Task: Send an email with the signature Eduardo Lee with the subject 'Request for remote work' and the message 'Please let me know if you have any questions about the document.' from softage.1@softage.net to softage.3@softage.net and softage.4@softage.net with CC to softage.5@softage.net
Action: Key pressed n
Screenshot: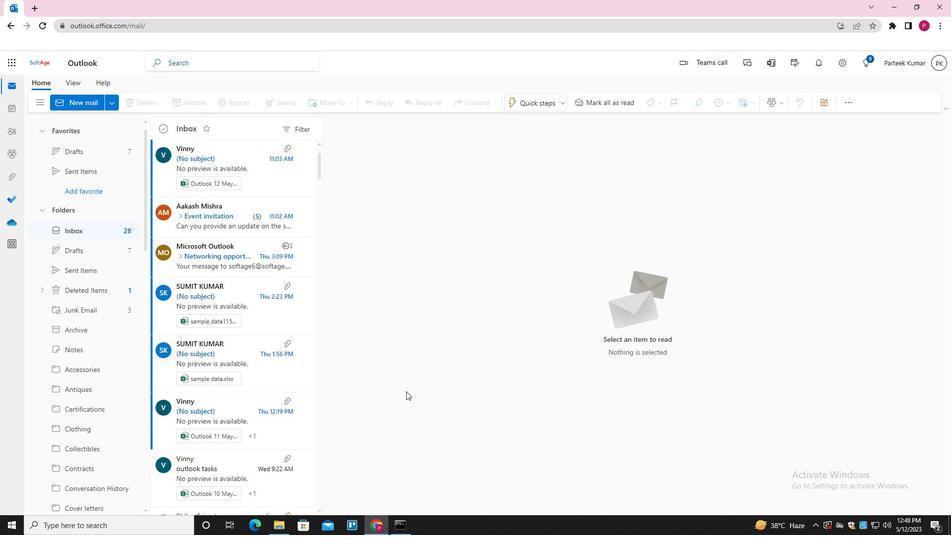
Action: Mouse moved to (667, 105)
Screenshot: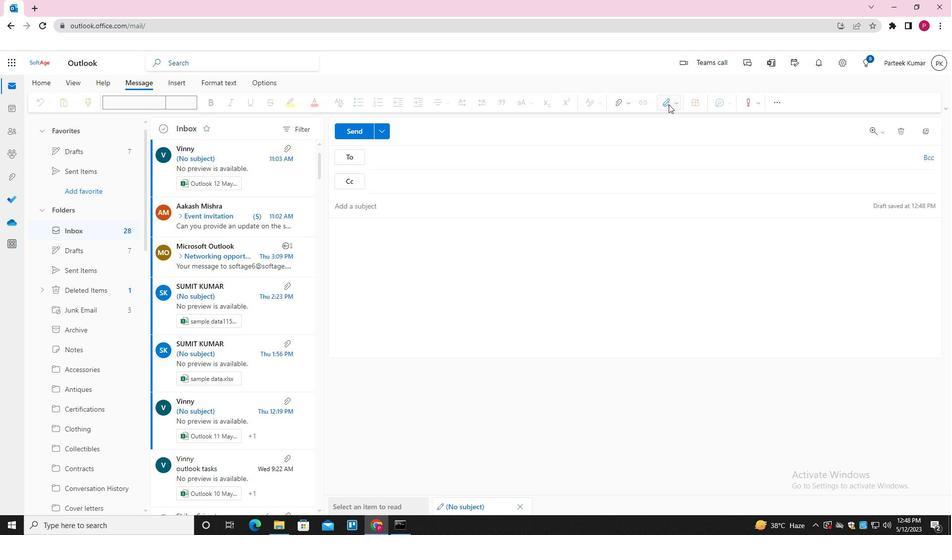 
Action: Mouse pressed left at (667, 105)
Screenshot: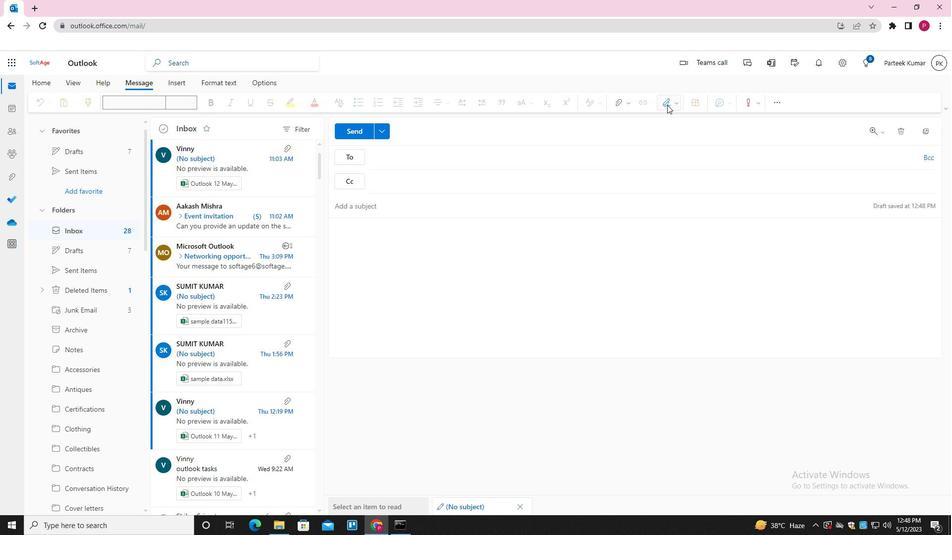 
Action: Mouse moved to (657, 146)
Screenshot: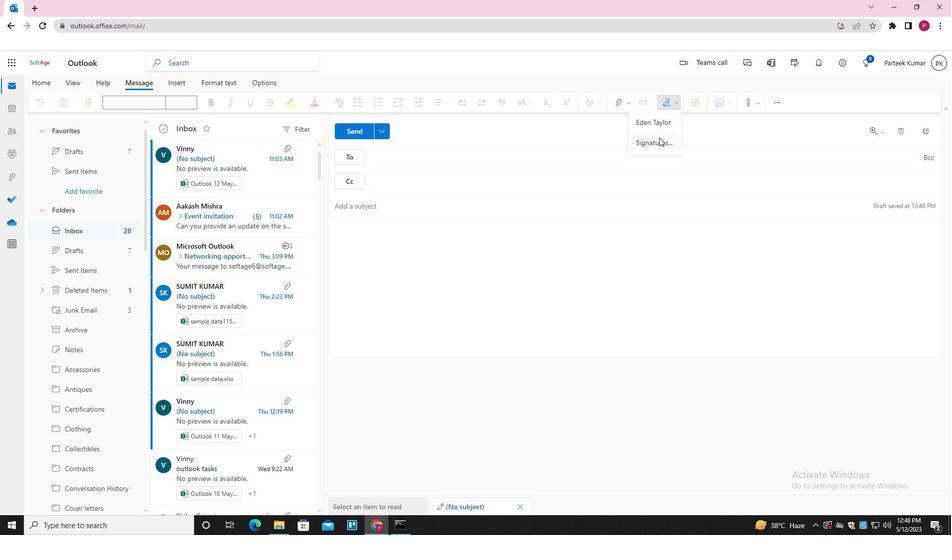 
Action: Mouse pressed left at (657, 146)
Screenshot: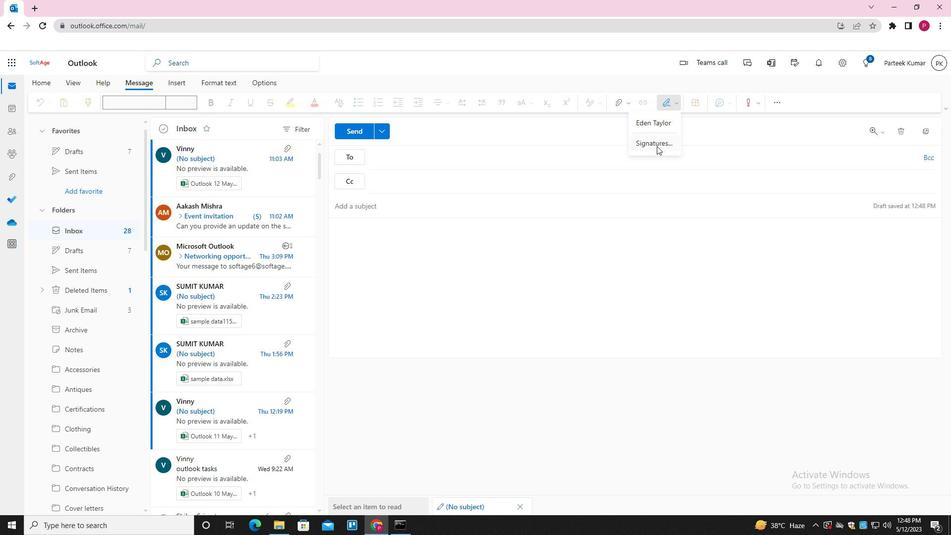 
Action: Mouse moved to (666, 182)
Screenshot: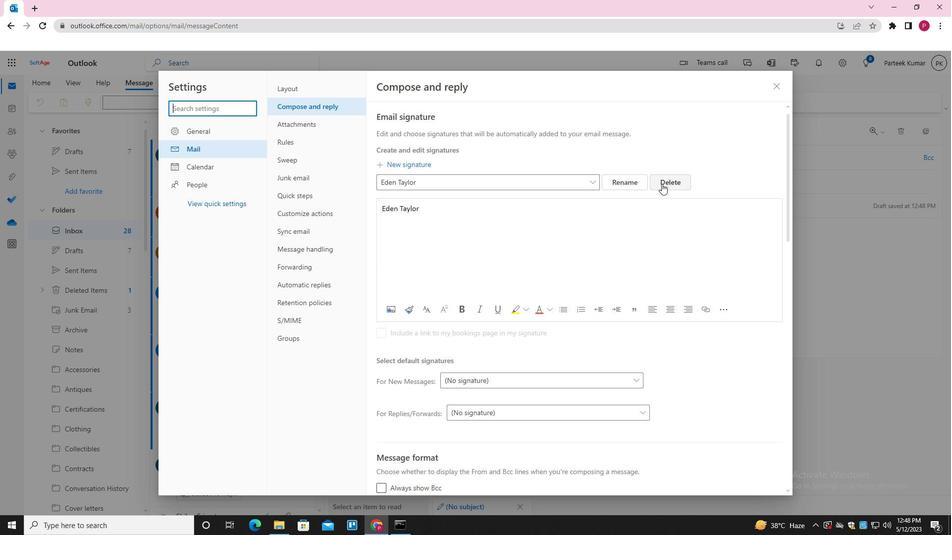 
Action: Mouse pressed left at (666, 182)
Screenshot: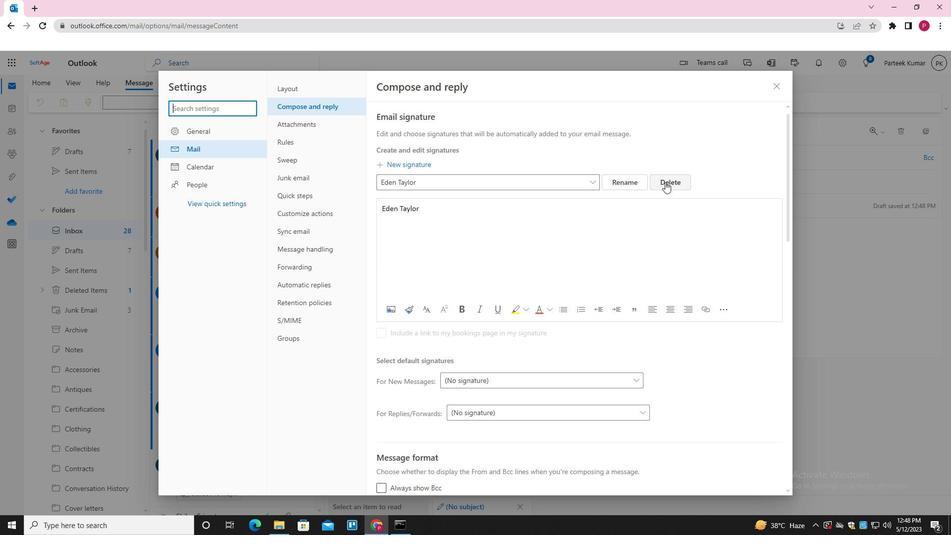 
Action: Mouse moved to (507, 182)
Screenshot: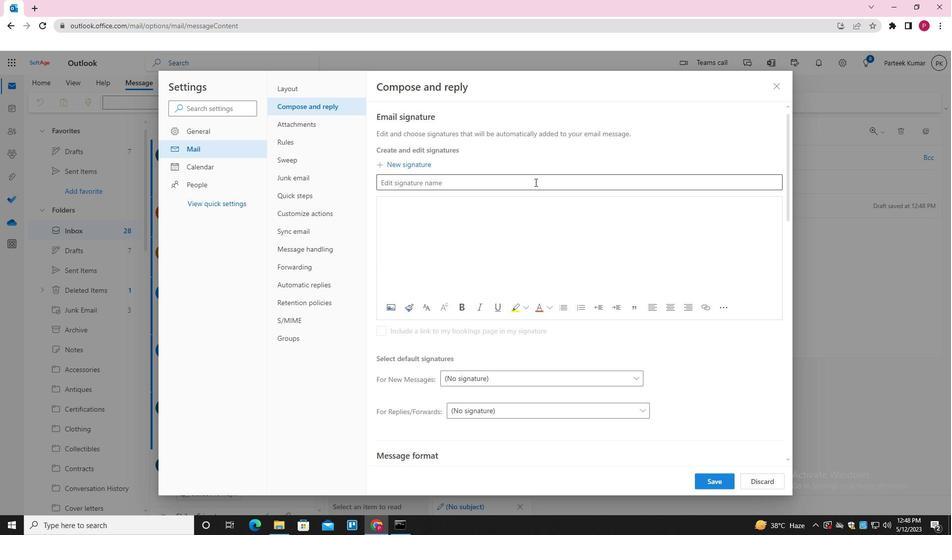 
Action: Mouse pressed left at (507, 182)
Screenshot: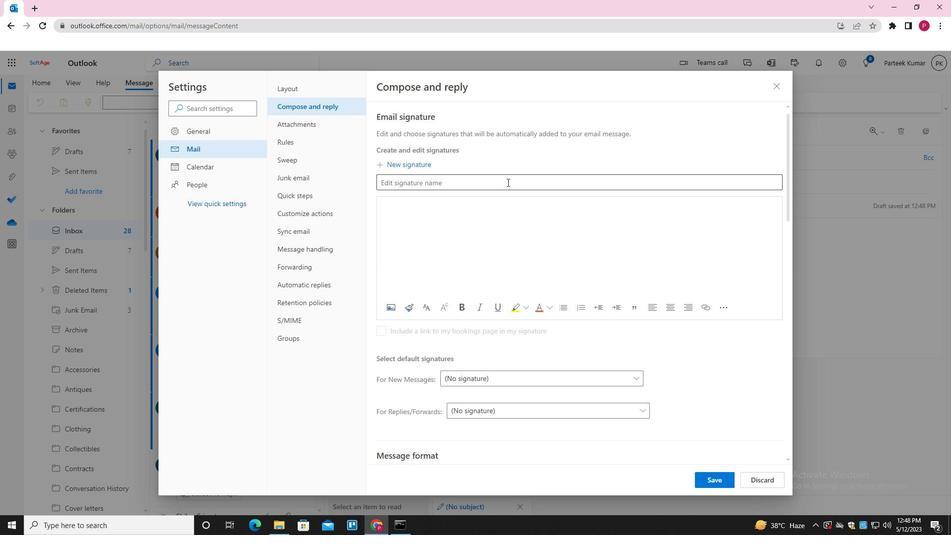 
Action: Key pressed <Key.shift>EDUARDO<Key.space><Key.shift_r>LEE<Key.tab><Key.shift>EDUARDO<Key.space><Key.shift_r>LEE
Screenshot: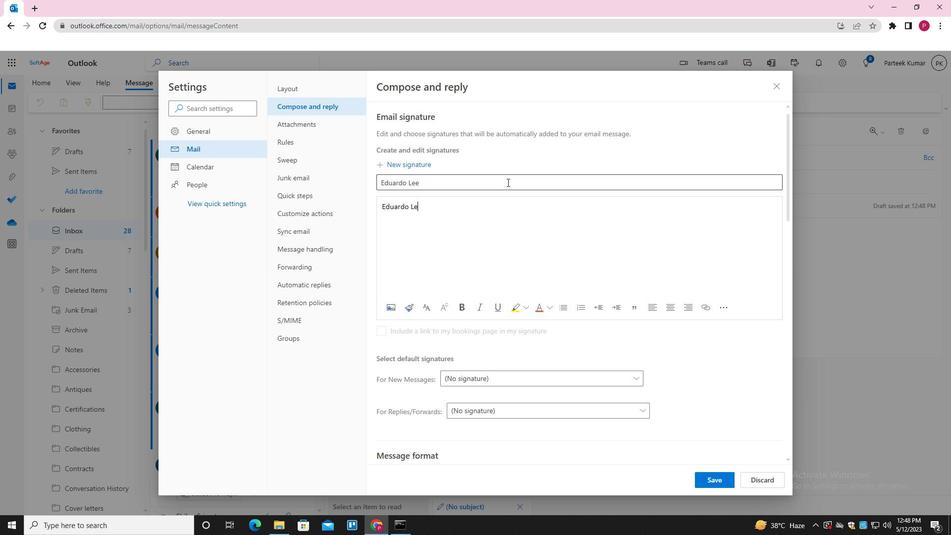 
Action: Mouse moved to (712, 481)
Screenshot: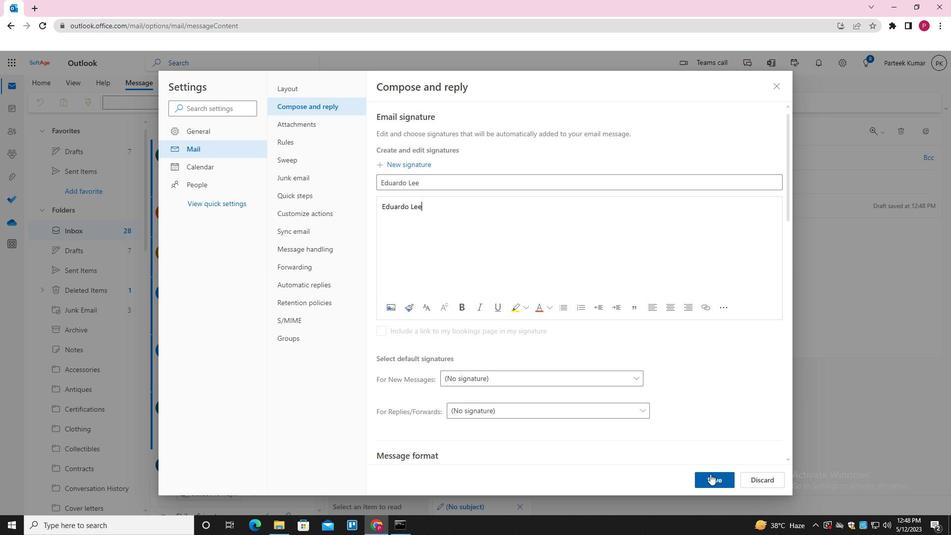 
Action: Mouse pressed left at (712, 481)
Screenshot: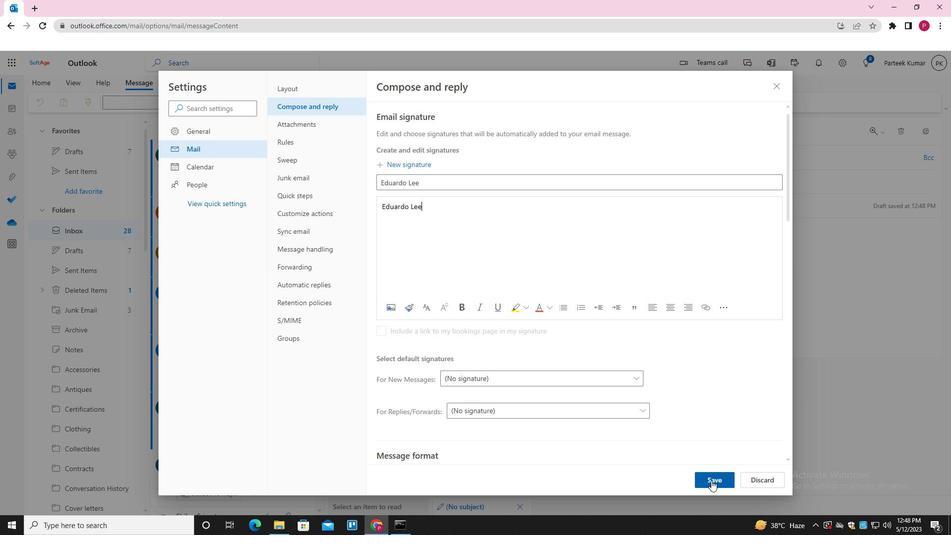 
Action: Mouse moved to (779, 89)
Screenshot: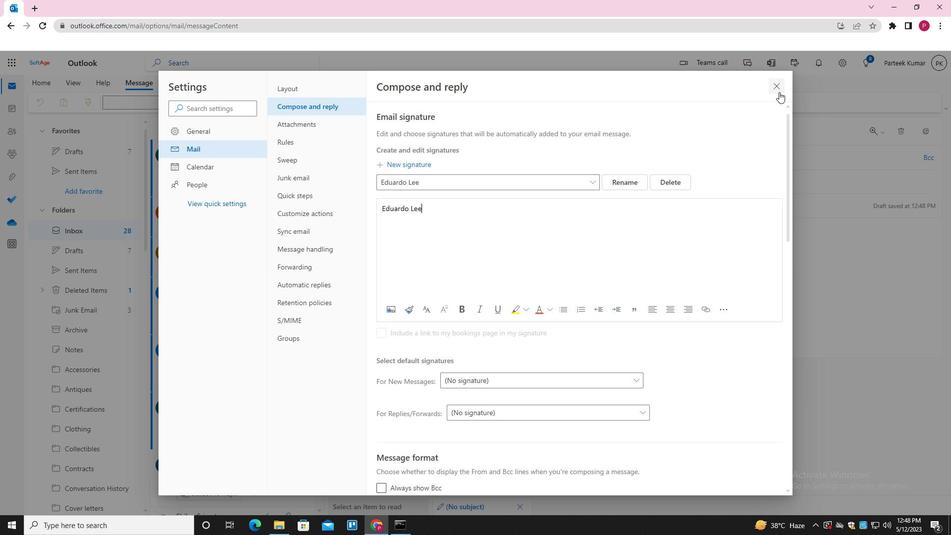 
Action: Mouse pressed left at (779, 89)
Screenshot: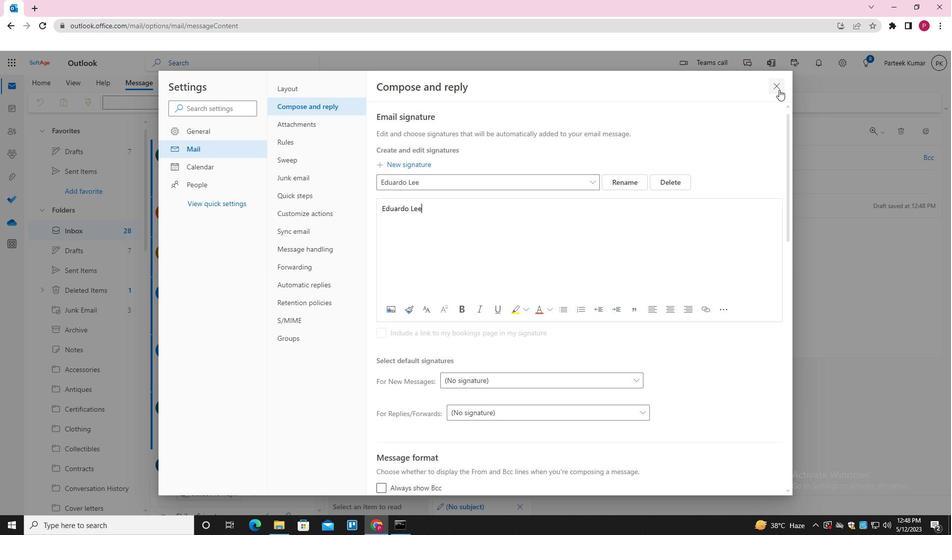
Action: Mouse moved to (664, 102)
Screenshot: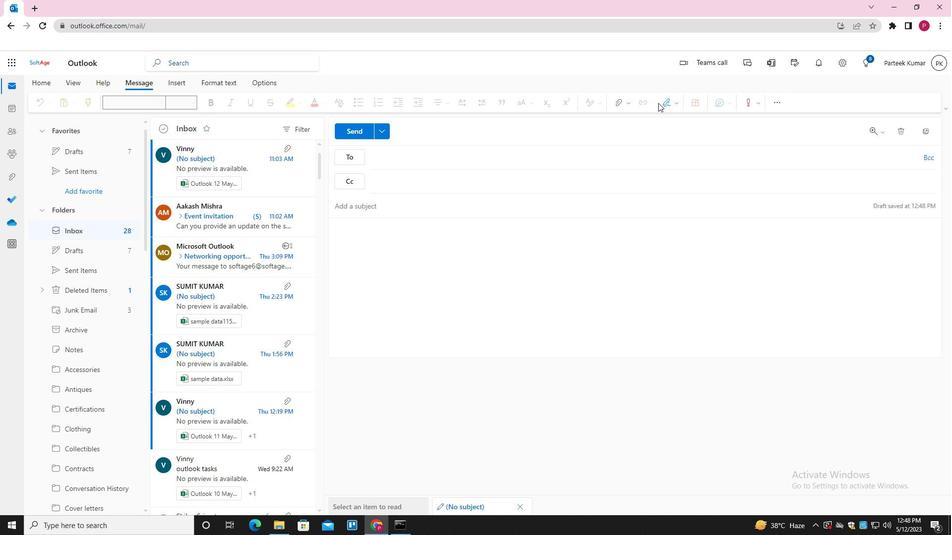
Action: Mouse pressed left at (664, 102)
Screenshot: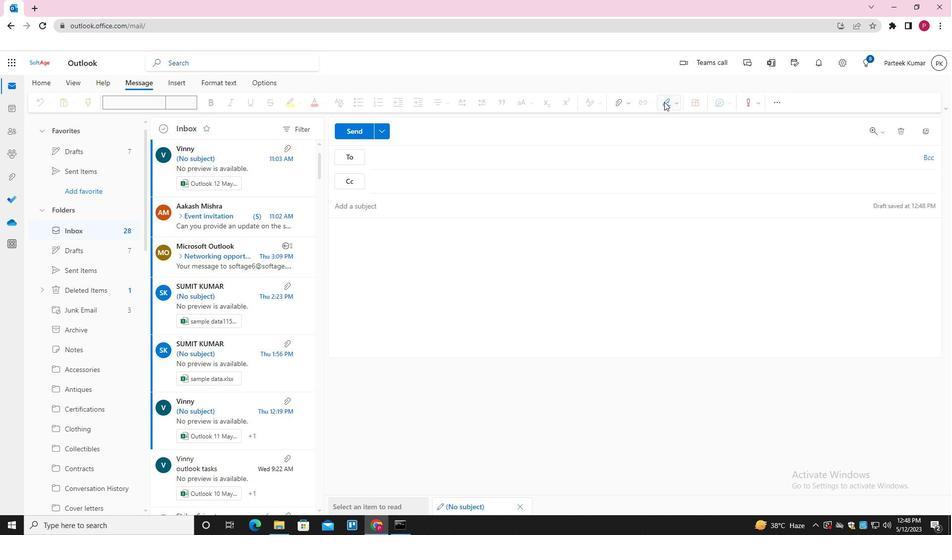
Action: Mouse moved to (664, 121)
Screenshot: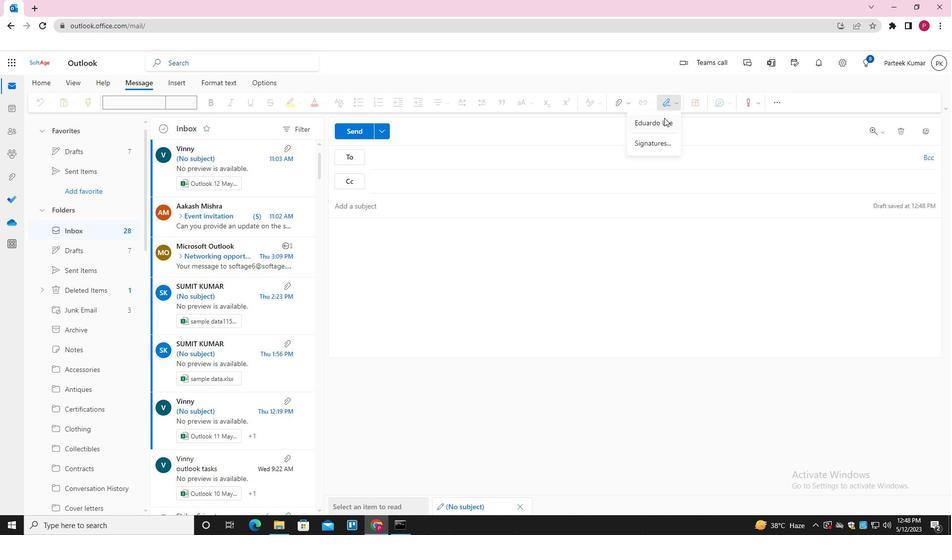 
Action: Mouse pressed left at (664, 121)
Screenshot: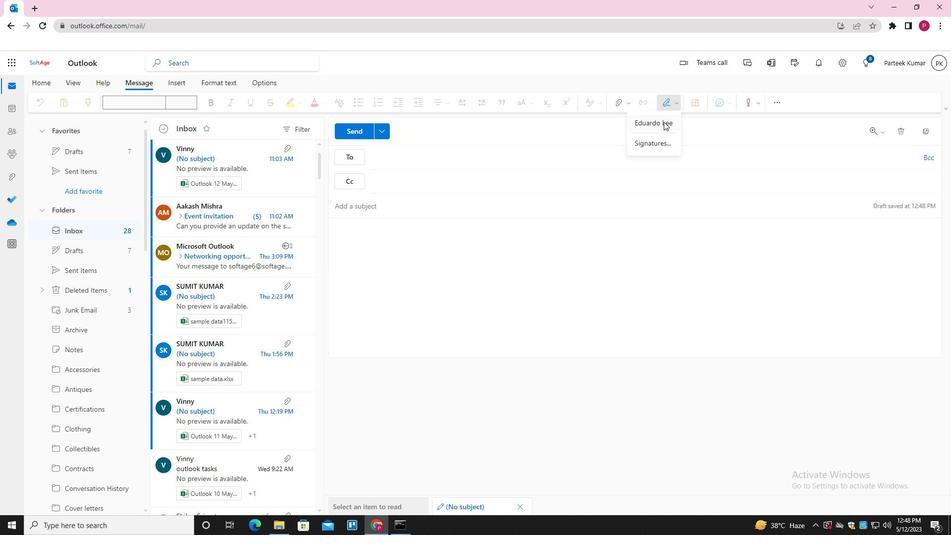 
Action: Mouse moved to (437, 208)
Screenshot: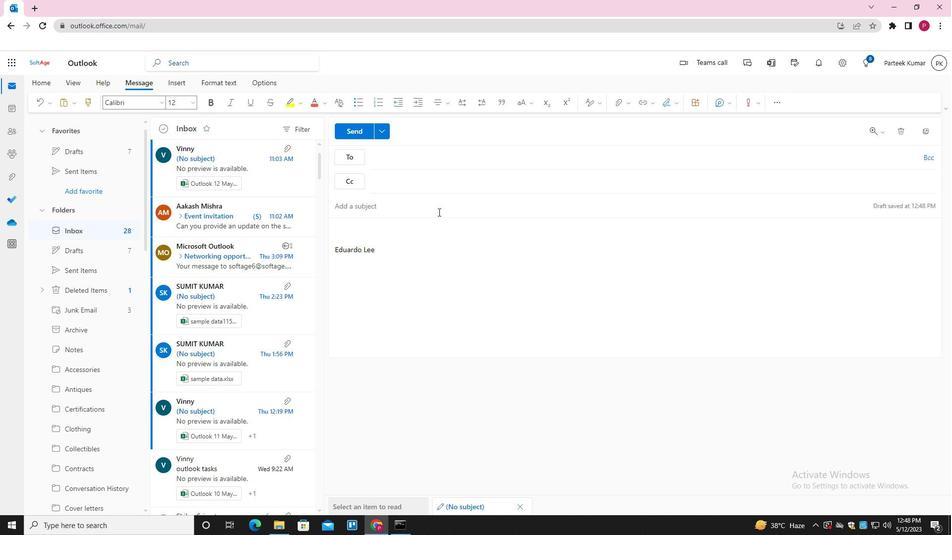 
Action: Mouse pressed left at (437, 208)
Screenshot: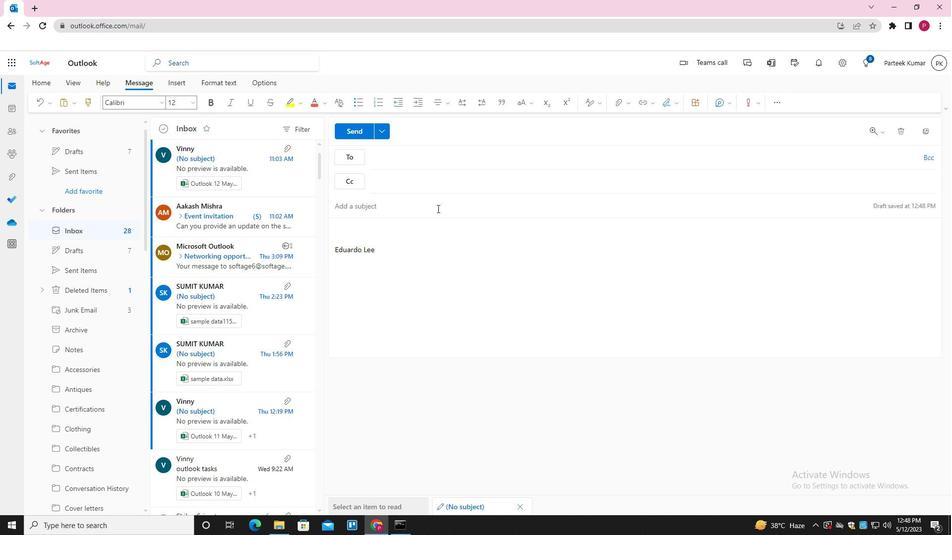 
Action: Key pressed <Key.shift>REQUEST<Key.space>FOR<Key.space>REMOTE<Key.space>WORK<Key.tab><Key.shift_r>PLEASE<Key.space>LET<Key.space>ME<Key.space>KNOW<Key.space>IF<Key.space>YOU<Key.space>HAVE<Key.space>NY<Key.space>QUESTION<Key.space><Key.left><Key.left><Key.left><Key.left><Key.left><Key.left><Key.left><Key.left><Key.left><Key.left><Key.left><Key.left>A<Key.right><Key.right><Key.right><Key.right><Key.right><Key.right><Key.right><Key.right><Key.right><Key.right><Key.right><Key.right>ABOUT<Key.space>THE<Key.space>DOCUMENT
Screenshot: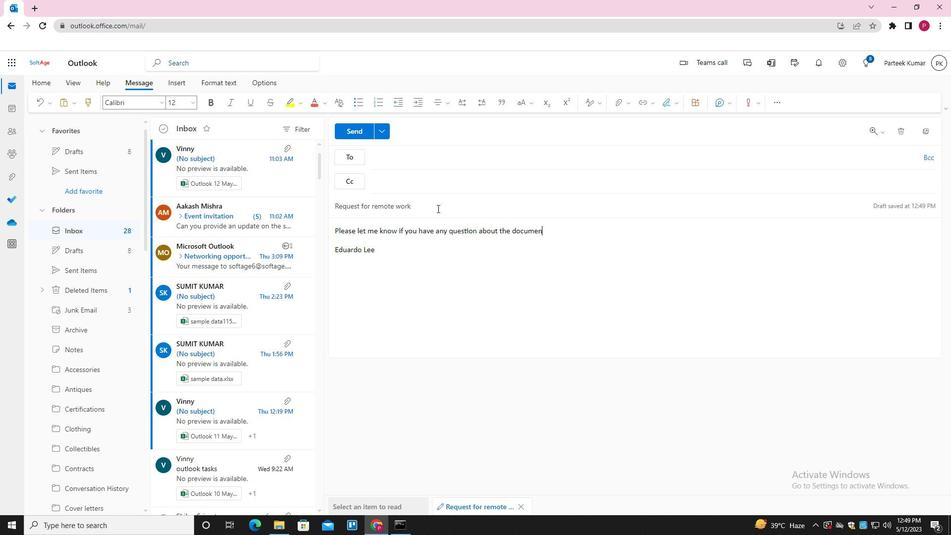 
Action: Mouse moved to (441, 157)
Screenshot: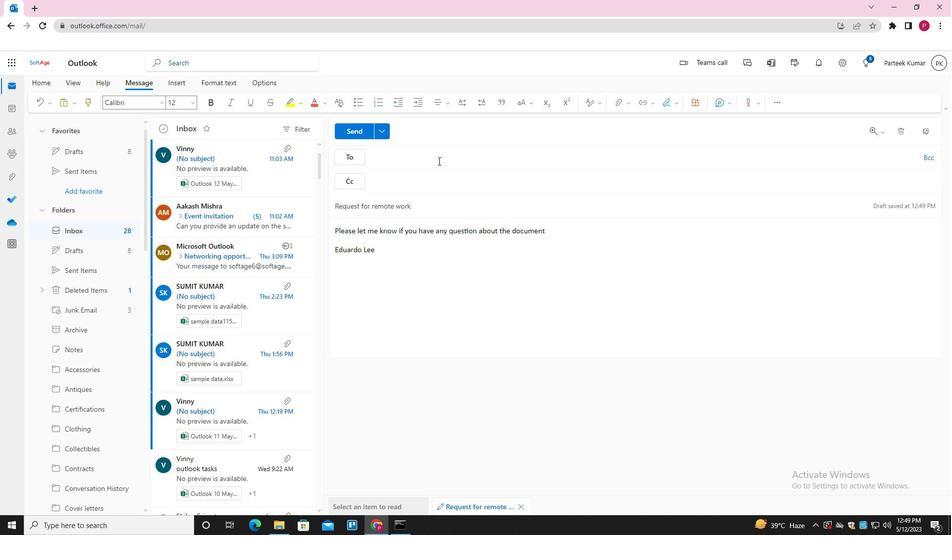 
Action: Mouse pressed left at (441, 157)
Screenshot: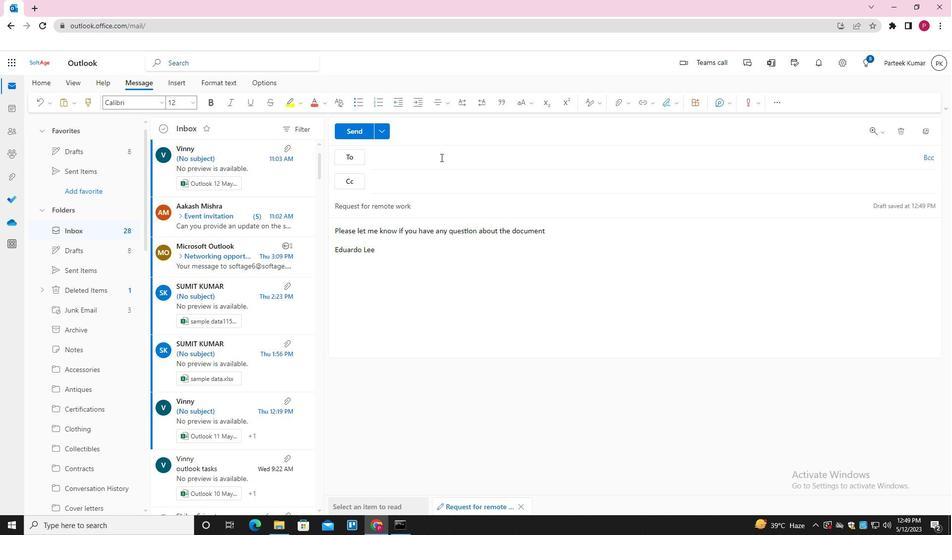 
Action: Key pressed SOFTAGE.3<Key.shift>@SOFTAGE.NET<Key.enter>SOFTAGE.4<Key.shift>@SOFTAGE.NET<Key.enter><Key.tab>SOFTAGE.5<Key.shift>@SOFTAGE.NET<Key.enter>
Screenshot: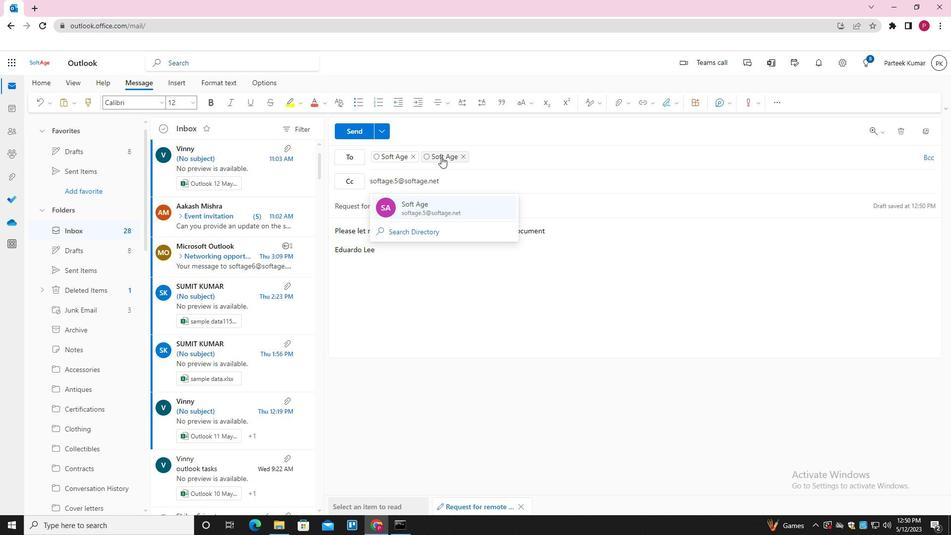
Action: Mouse moved to (360, 133)
Screenshot: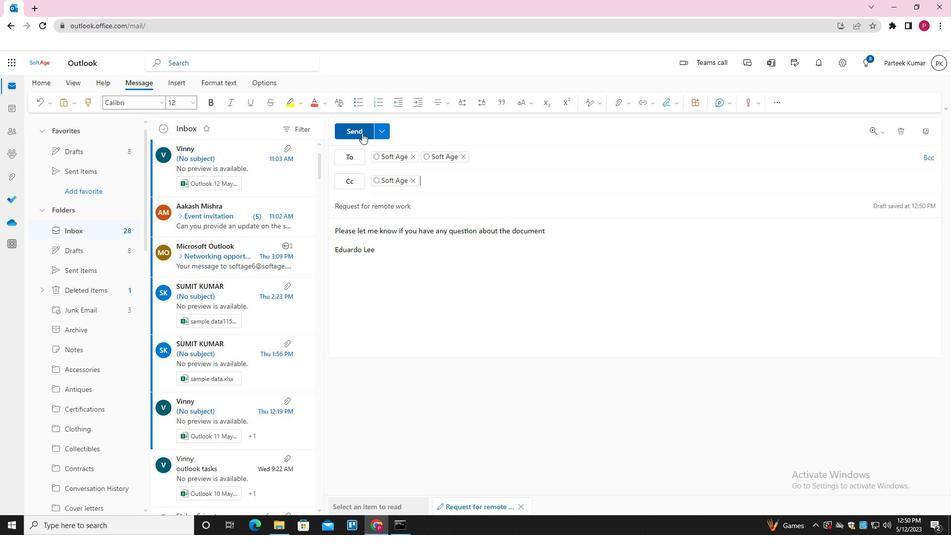 
Action: Mouse pressed left at (360, 133)
Screenshot: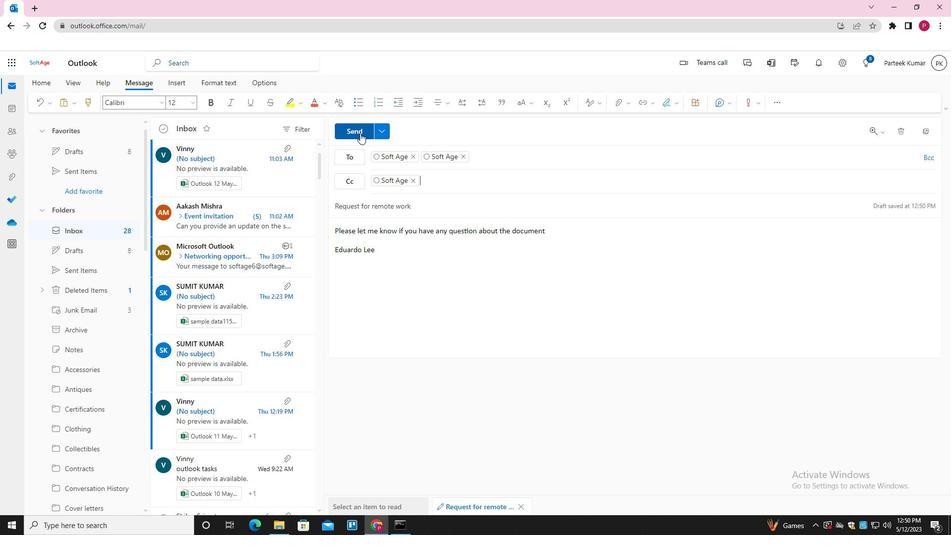 
Action: Mouse moved to (444, 270)
Screenshot: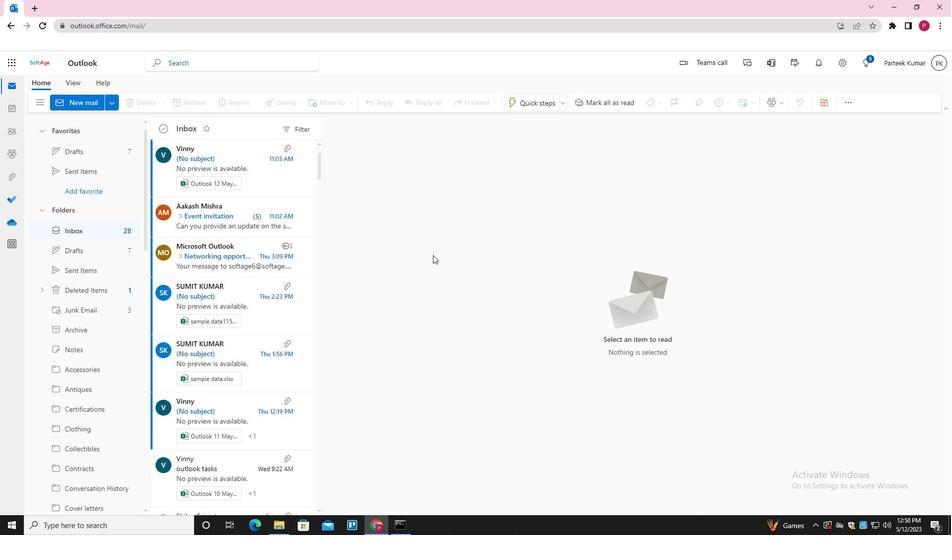 
